 Task: Create a due date automation when advanced on, 2 days after a card is due add content with a name or a description ending with resume at 11:00 AM.
Action: Mouse moved to (983, 80)
Screenshot: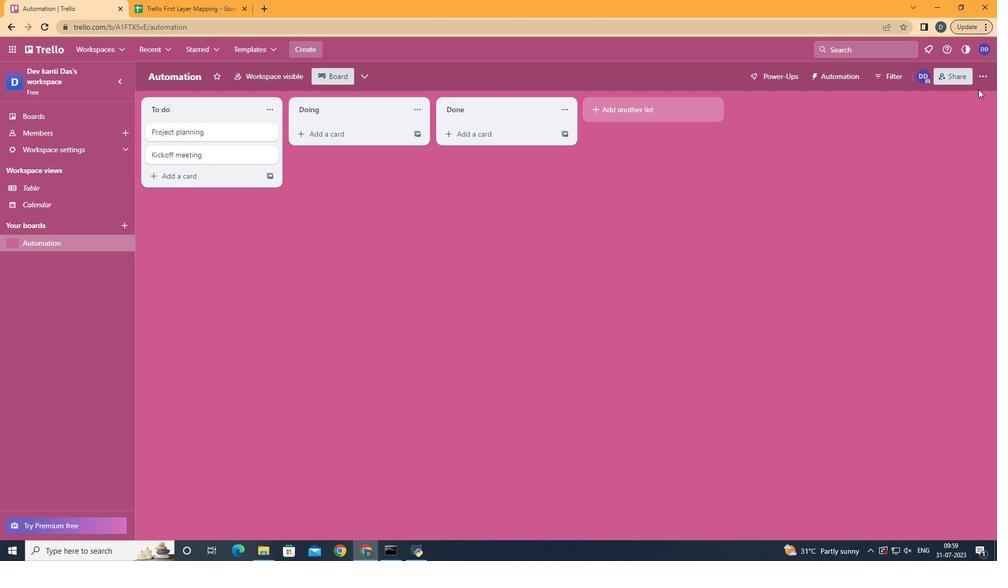 
Action: Mouse pressed left at (983, 80)
Screenshot: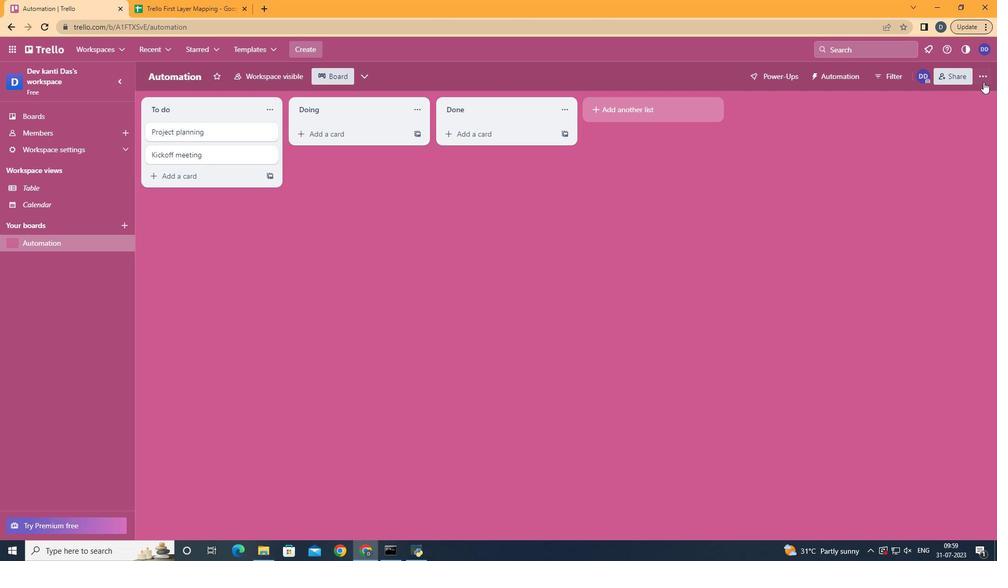 
Action: Mouse moved to (908, 209)
Screenshot: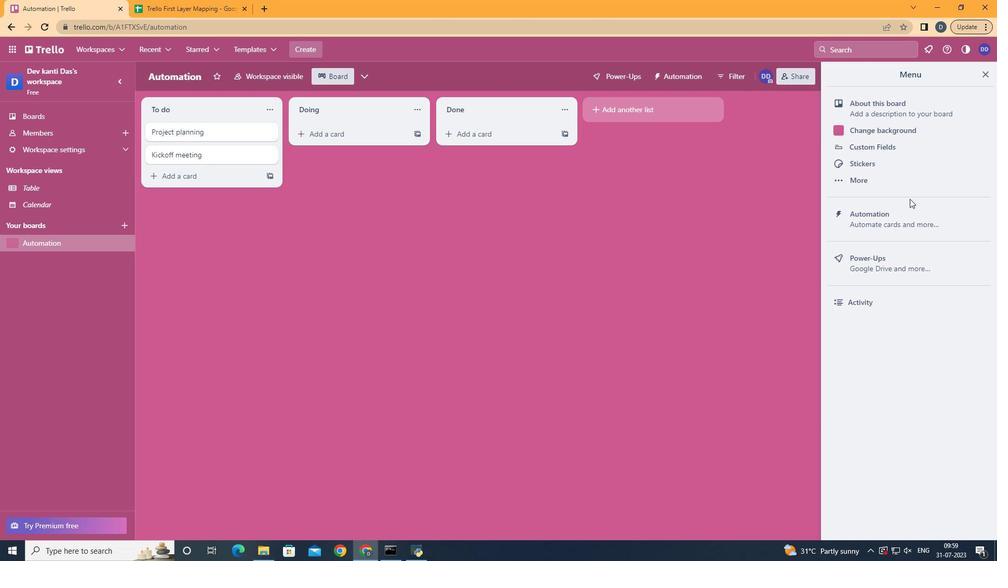 
Action: Mouse pressed left at (908, 209)
Screenshot: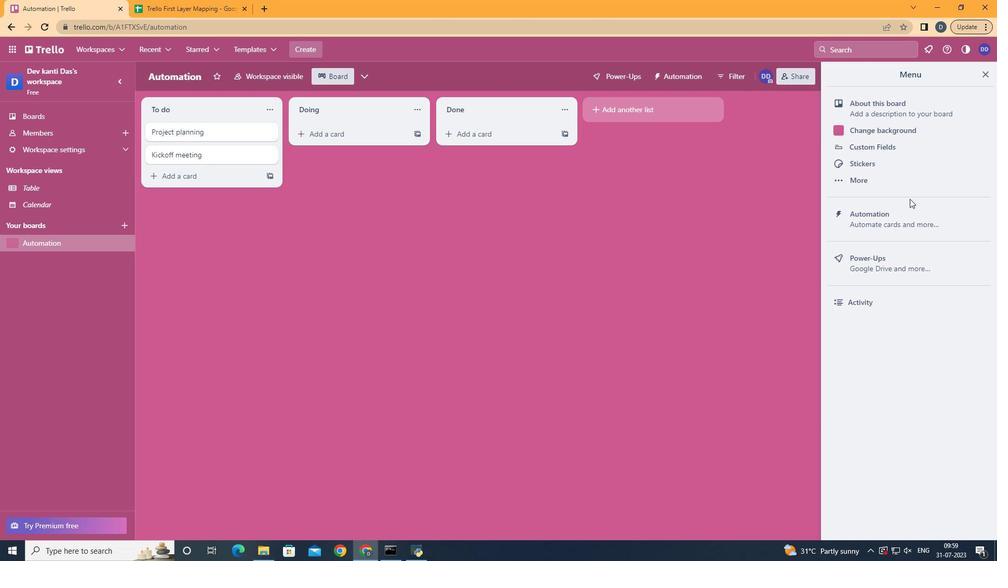 
Action: Mouse moved to (208, 205)
Screenshot: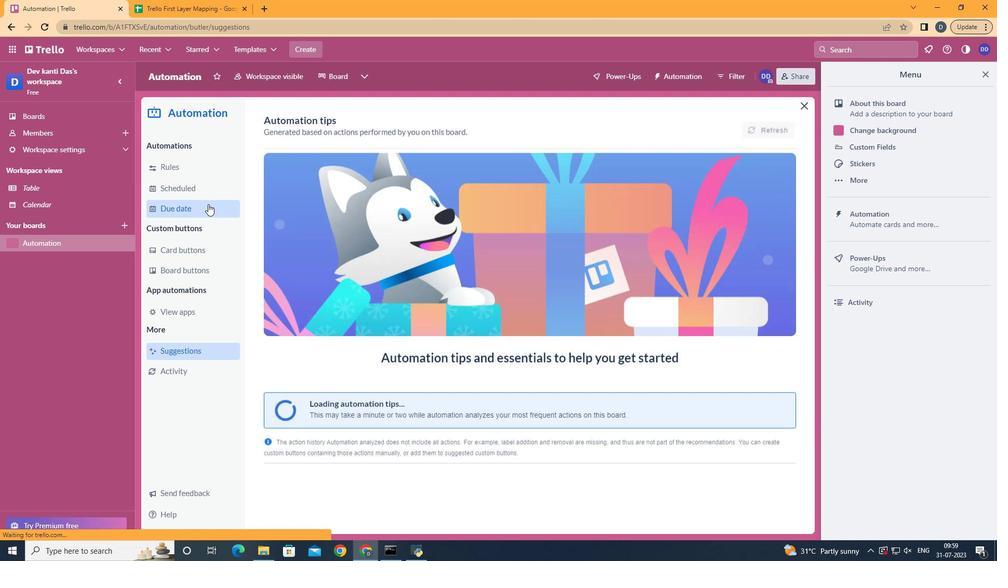 
Action: Mouse pressed left at (208, 205)
Screenshot: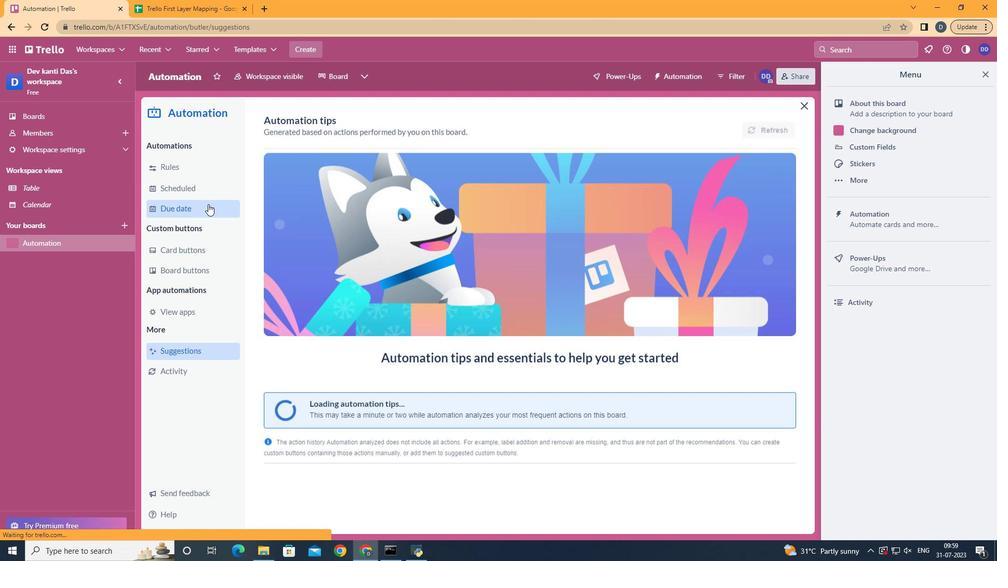 
Action: Mouse moved to (726, 125)
Screenshot: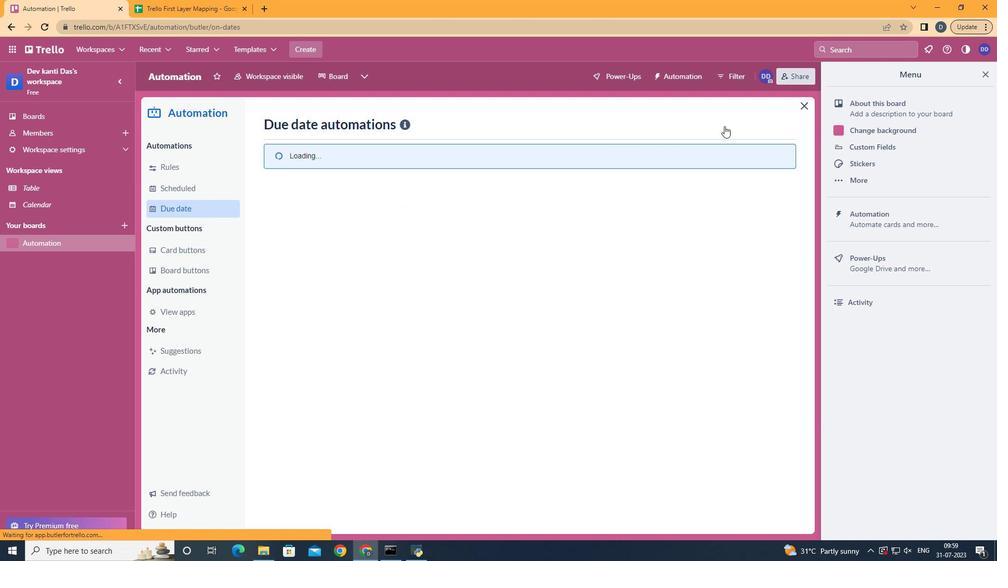 
Action: Mouse pressed left at (726, 125)
Screenshot: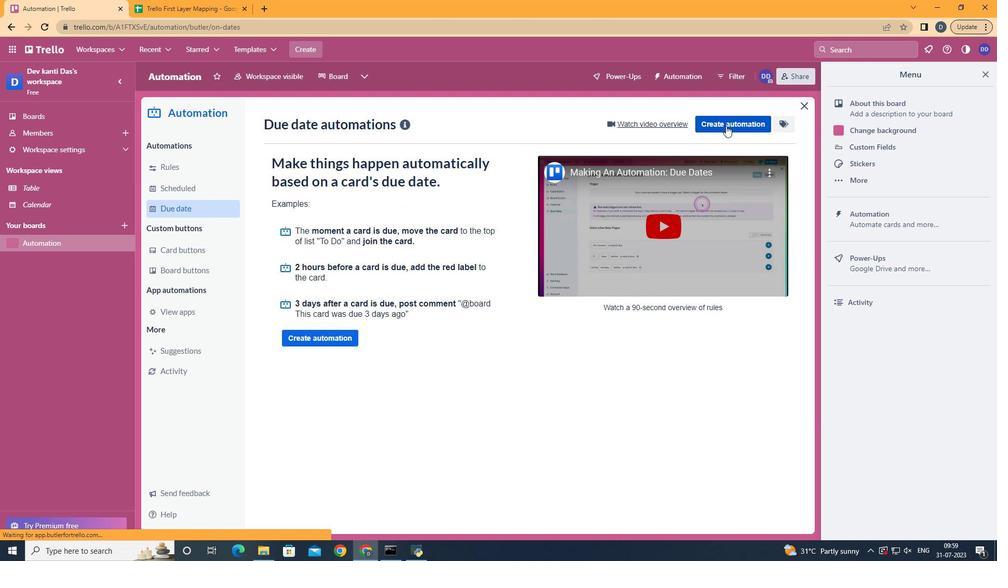 
Action: Mouse moved to (572, 230)
Screenshot: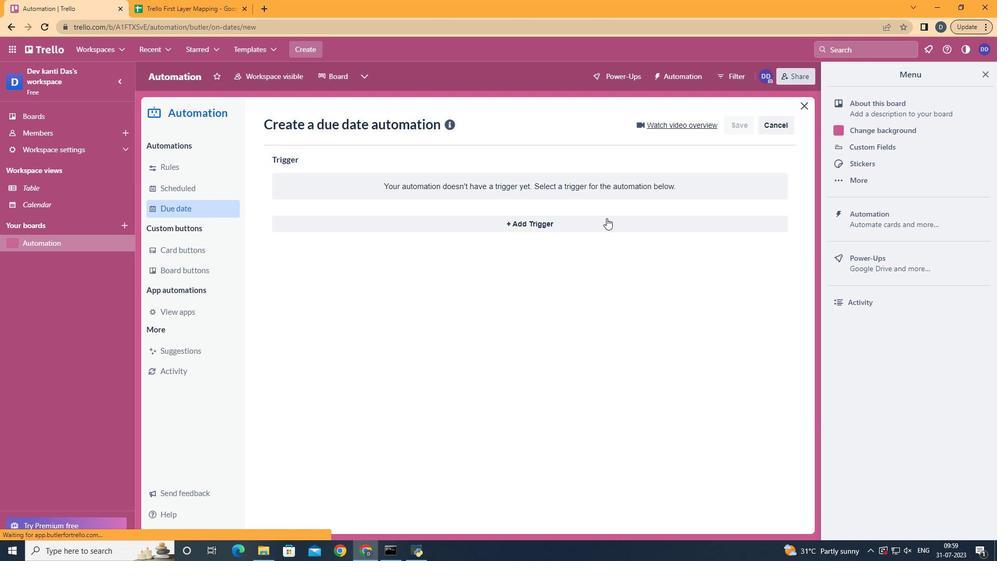 
Action: Mouse pressed left at (572, 230)
Screenshot: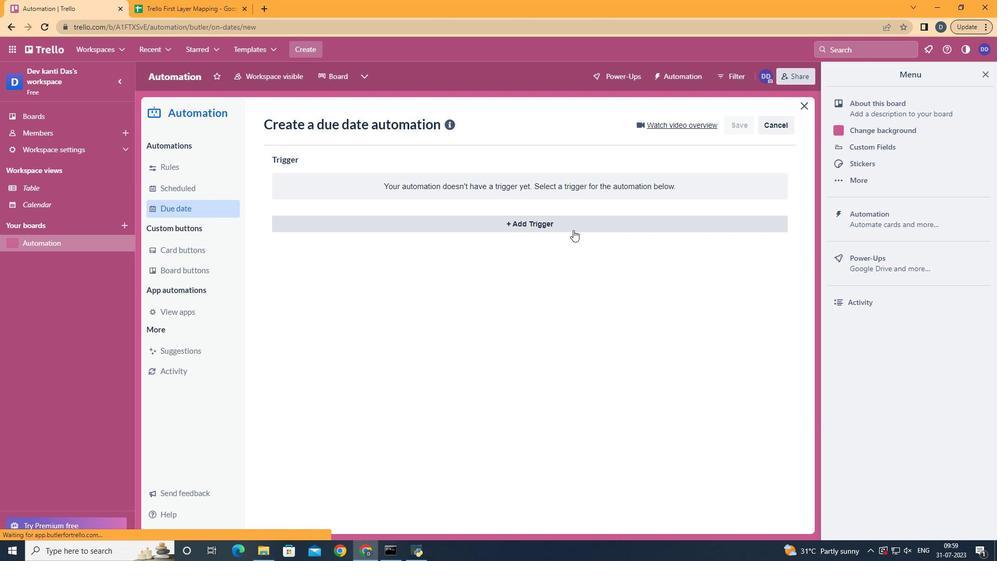 
Action: Mouse moved to (366, 430)
Screenshot: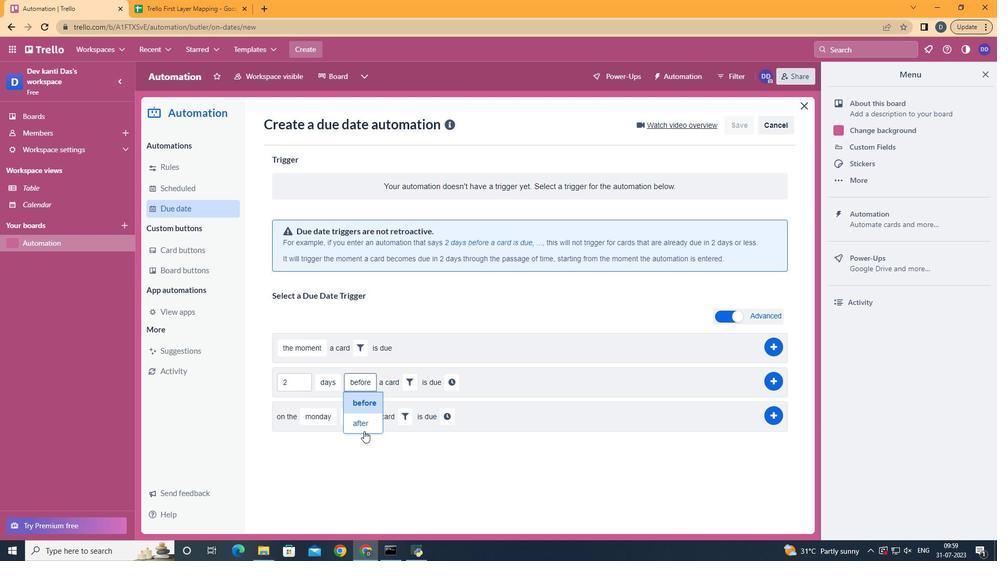 
Action: Mouse pressed left at (366, 430)
Screenshot: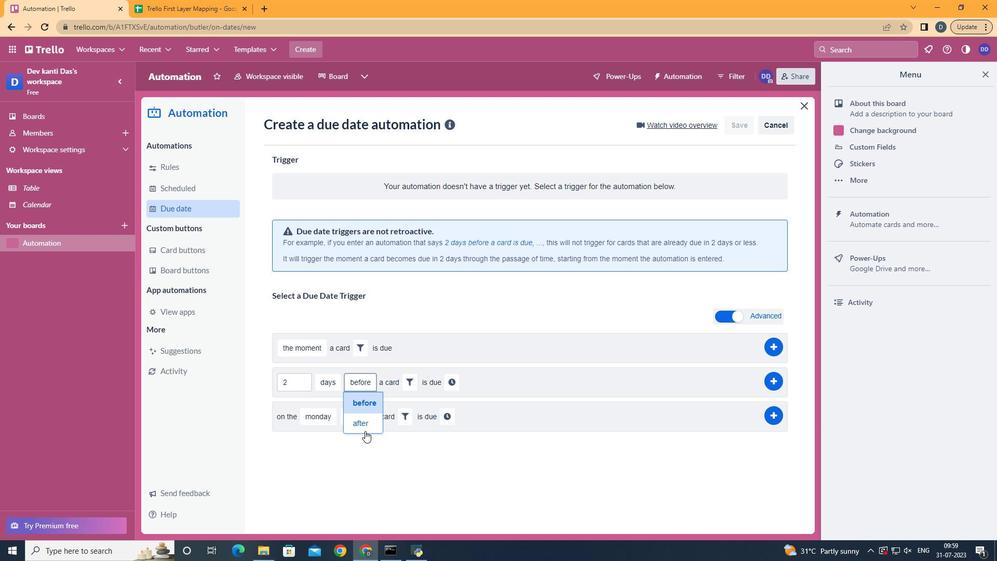 
Action: Mouse moved to (408, 385)
Screenshot: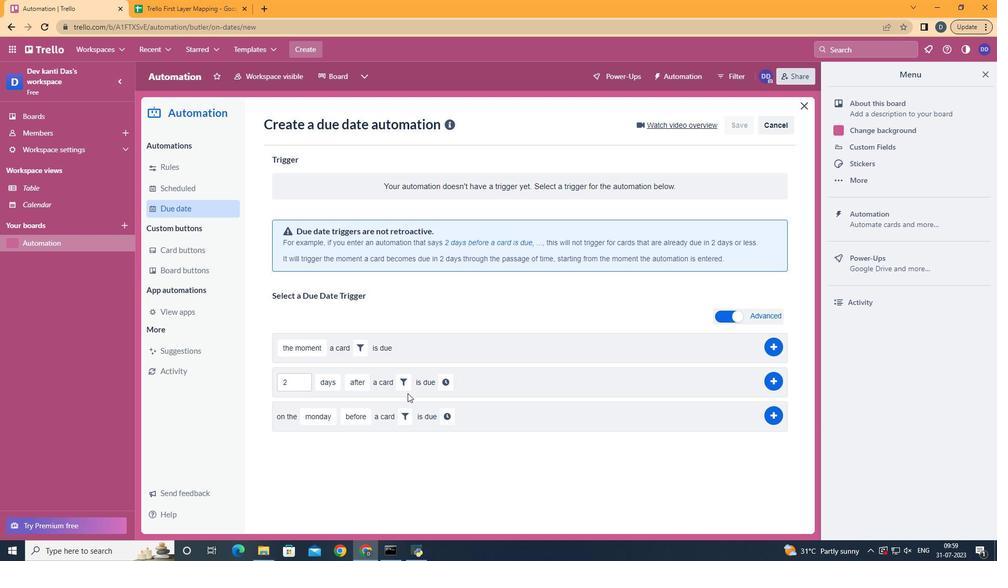
Action: Mouse pressed left at (408, 385)
Screenshot: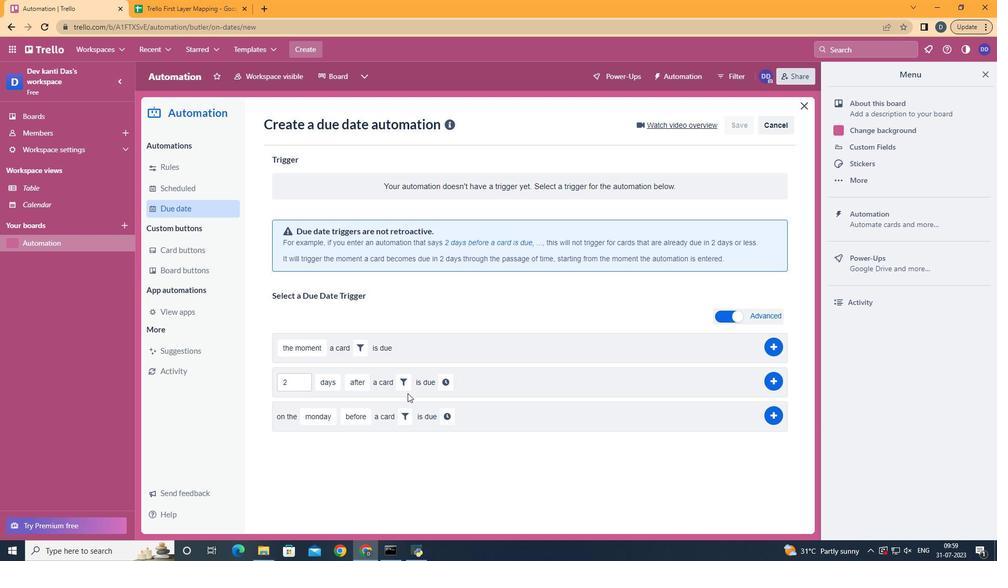
Action: Mouse moved to (544, 412)
Screenshot: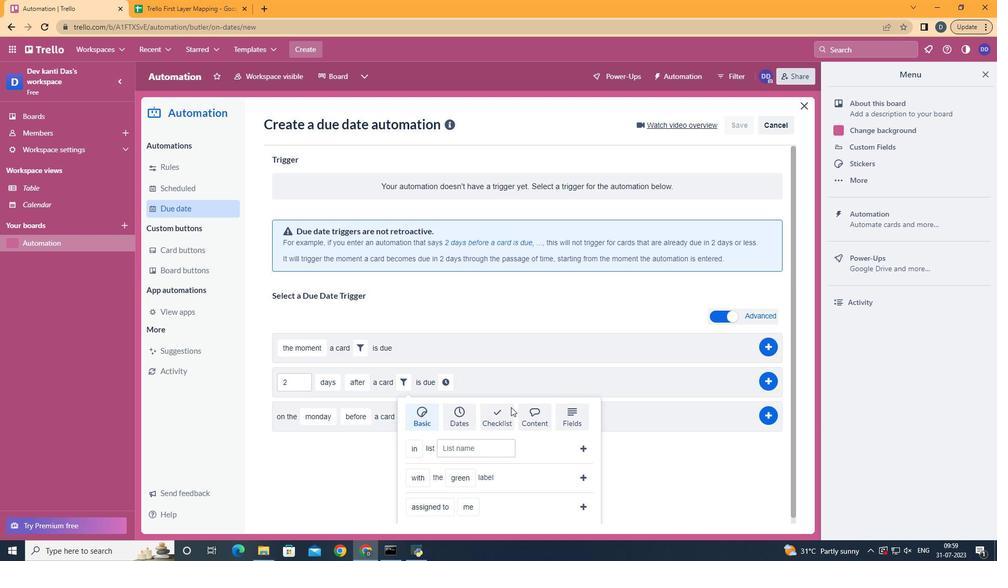 
Action: Mouse pressed left at (544, 412)
Screenshot: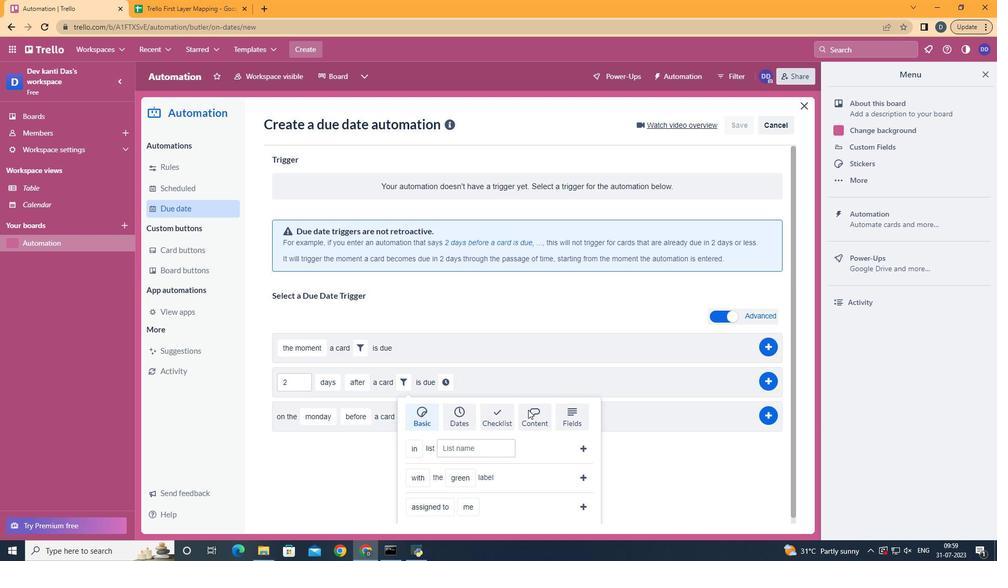 
Action: Mouse moved to (440, 508)
Screenshot: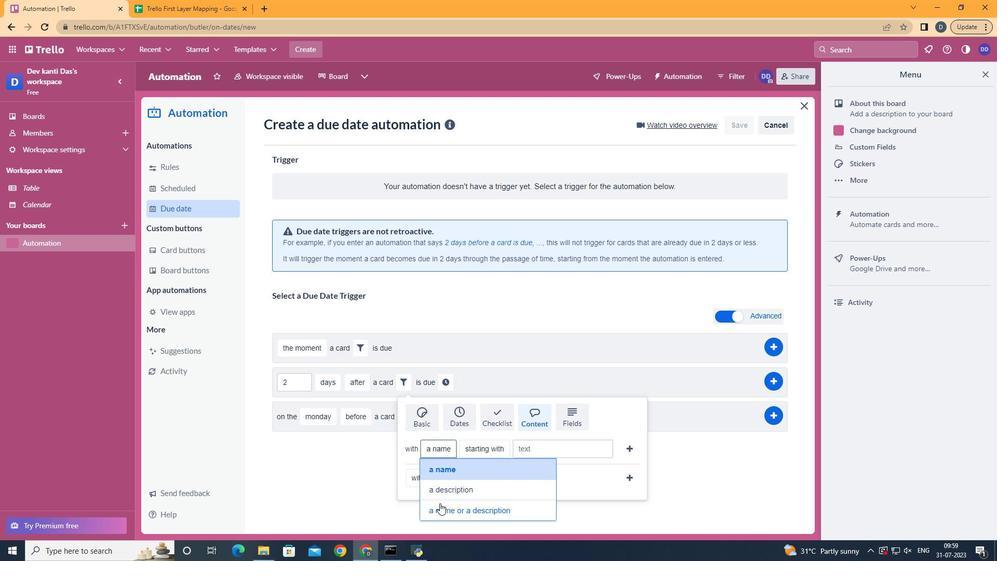 
Action: Mouse pressed left at (440, 508)
Screenshot: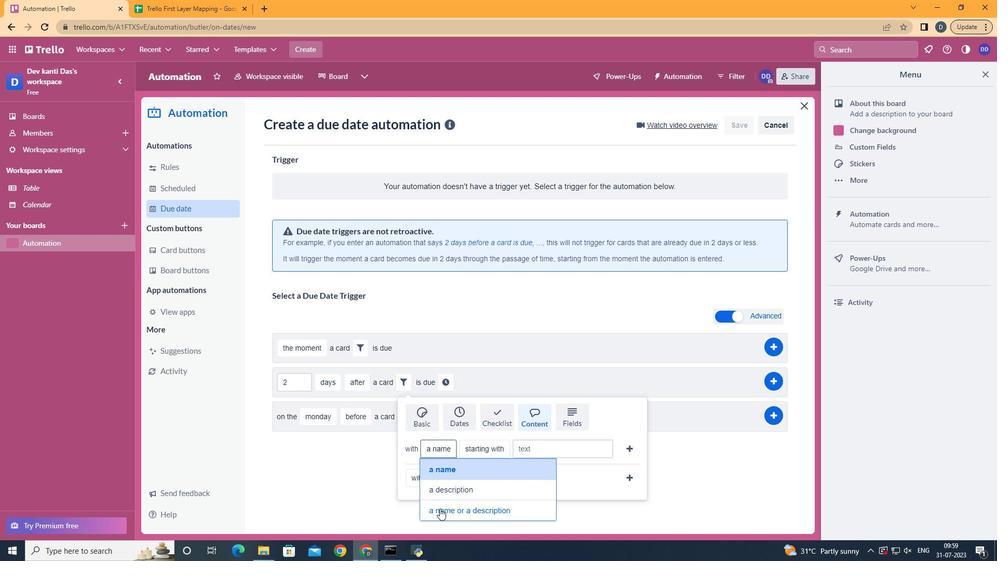 
Action: Mouse moved to (568, 342)
Screenshot: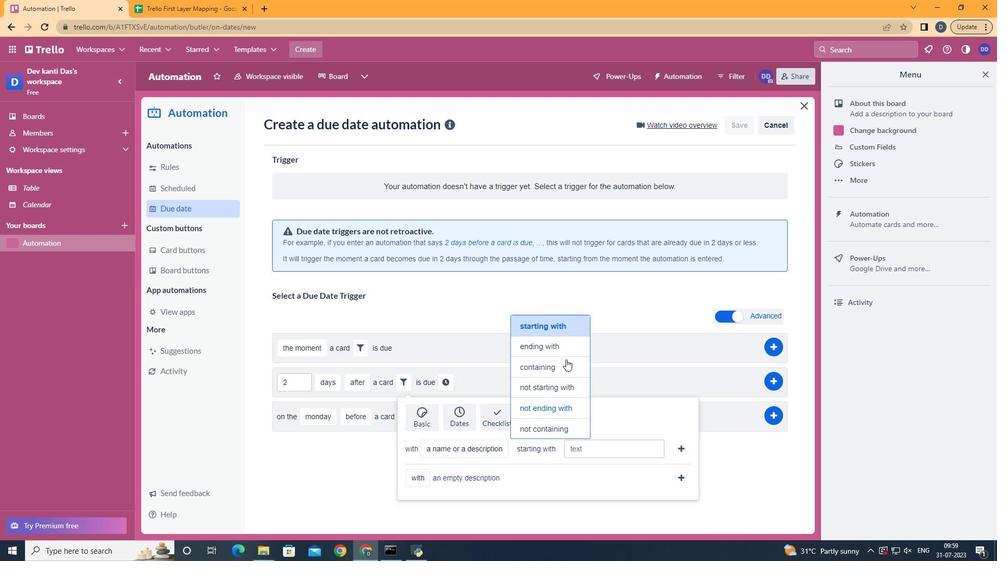 
Action: Mouse pressed left at (568, 342)
Screenshot: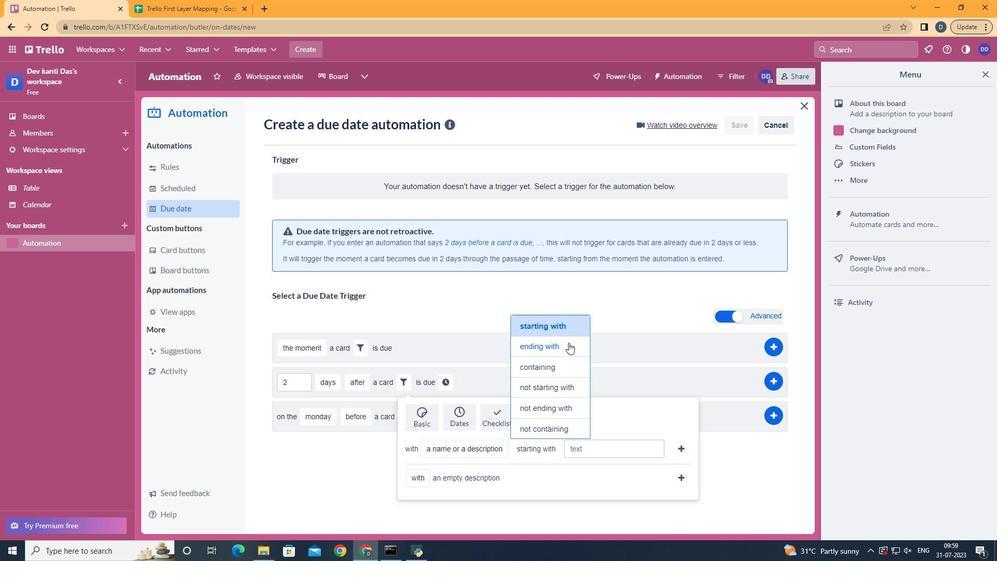 
Action: Mouse moved to (597, 452)
Screenshot: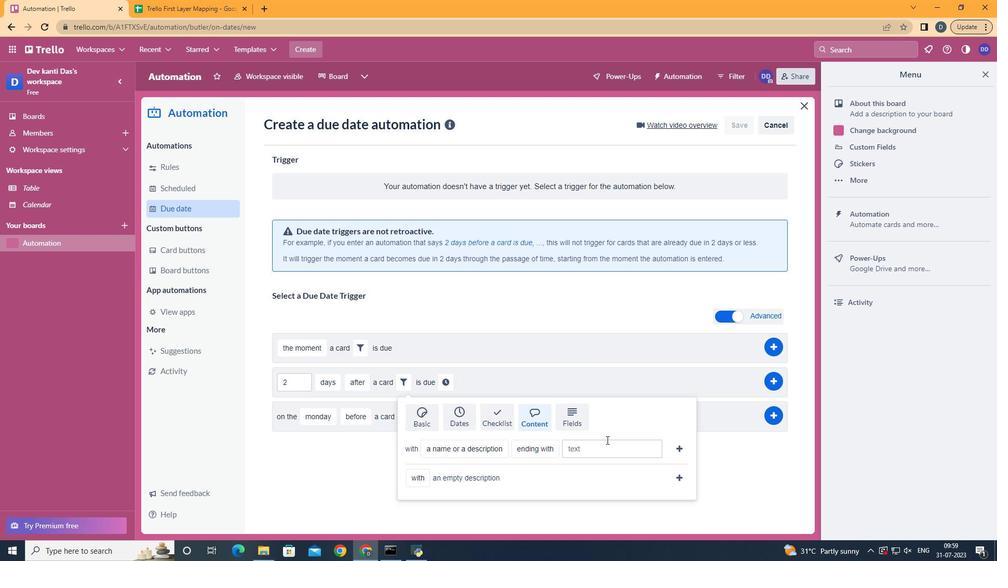 
Action: Mouse pressed left at (597, 452)
Screenshot: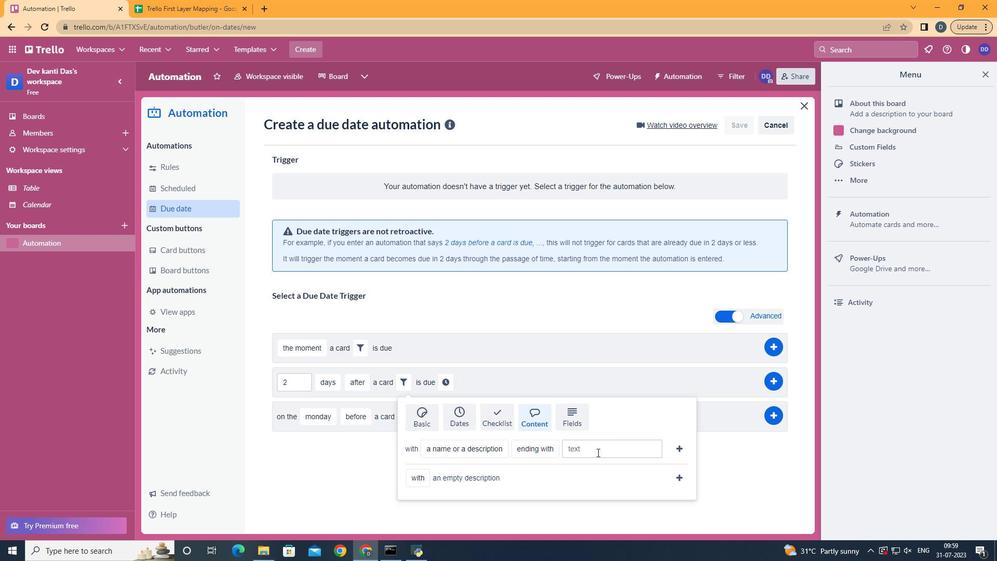 
Action: Key pressed resume
Screenshot: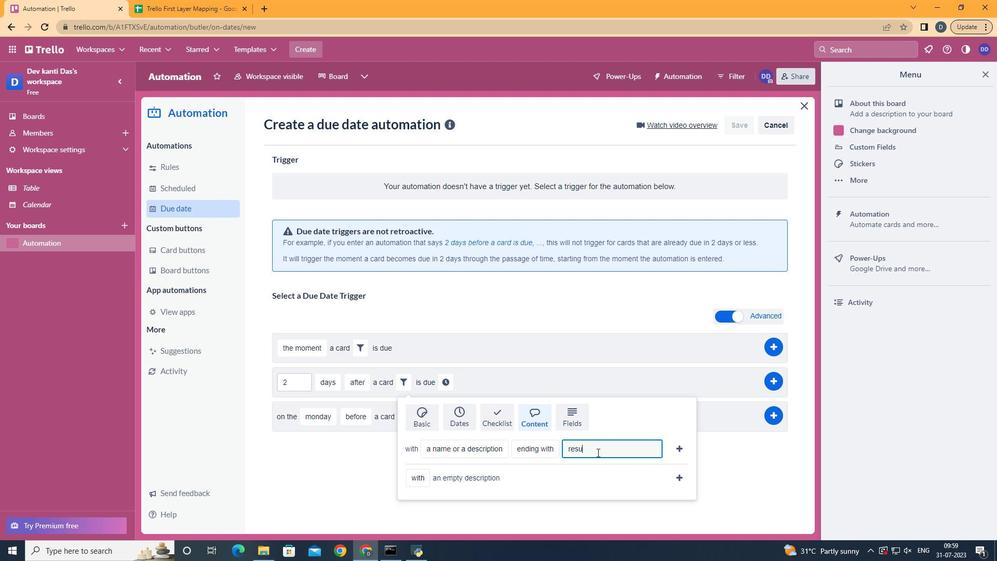 
Action: Mouse moved to (683, 446)
Screenshot: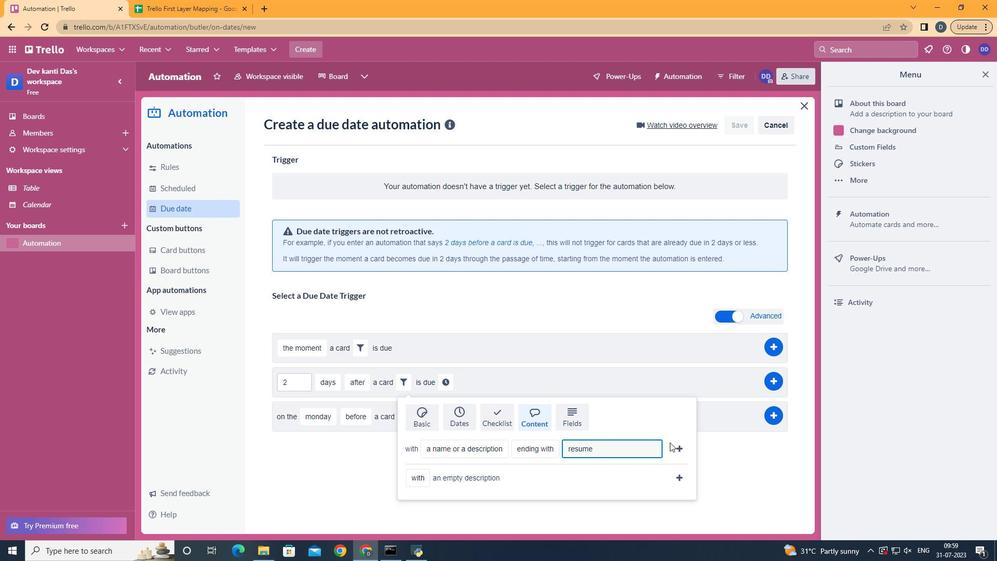 
Action: Mouse pressed left at (683, 446)
Screenshot: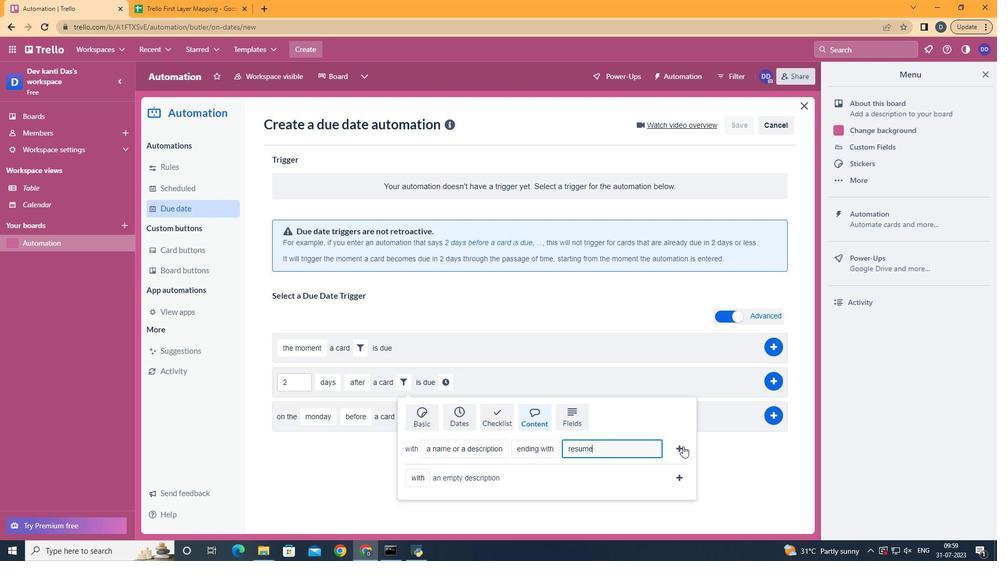 
Action: Mouse moved to (637, 383)
Screenshot: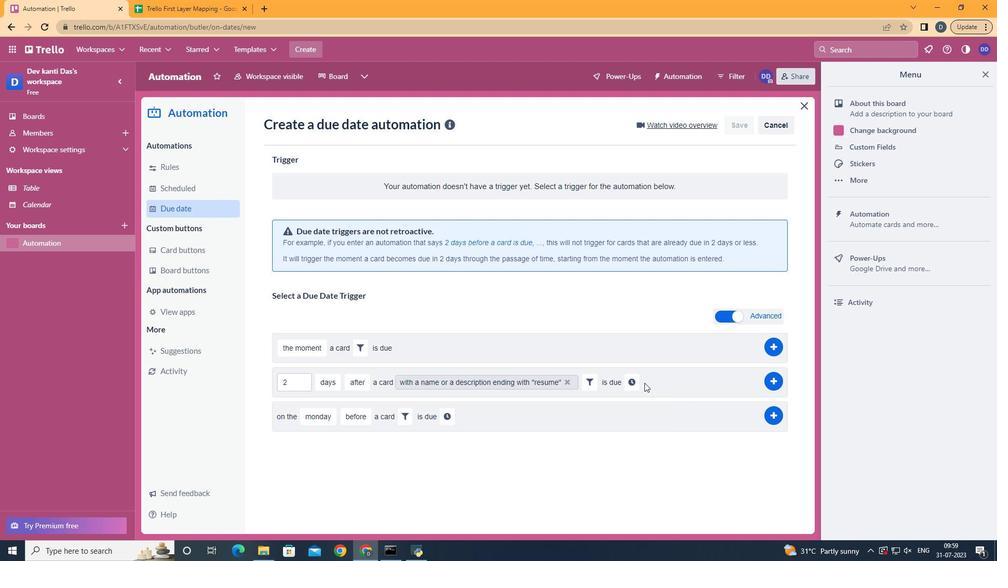 
Action: Mouse pressed left at (637, 383)
Screenshot: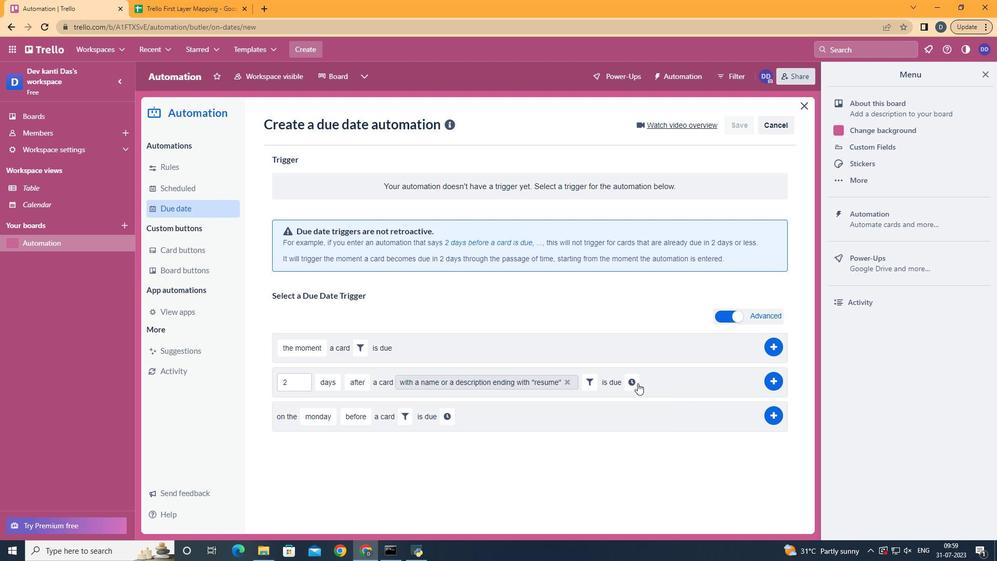 
Action: Mouse moved to (666, 387)
Screenshot: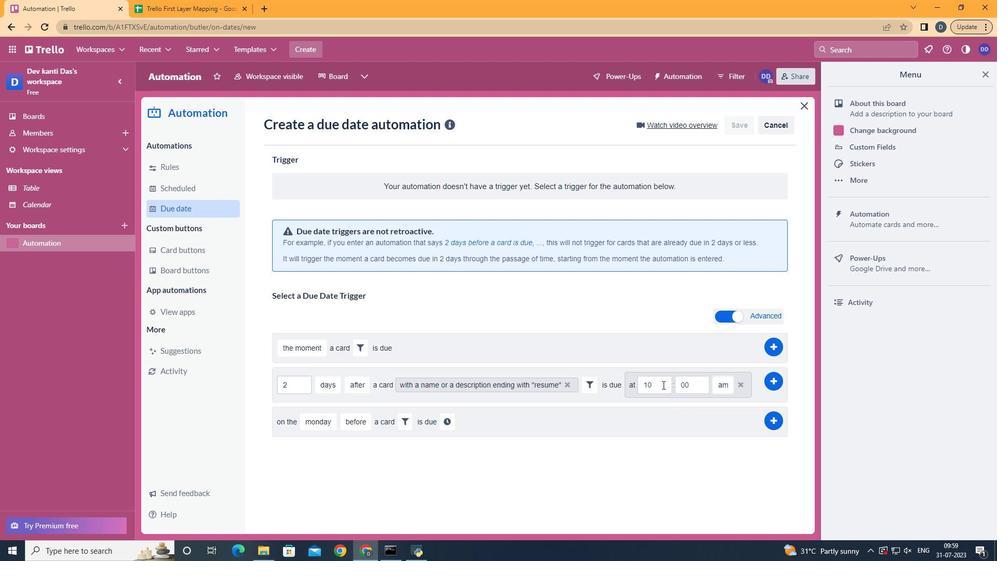 
Action: Mouse pressed left at (666, 387)
Screenshot: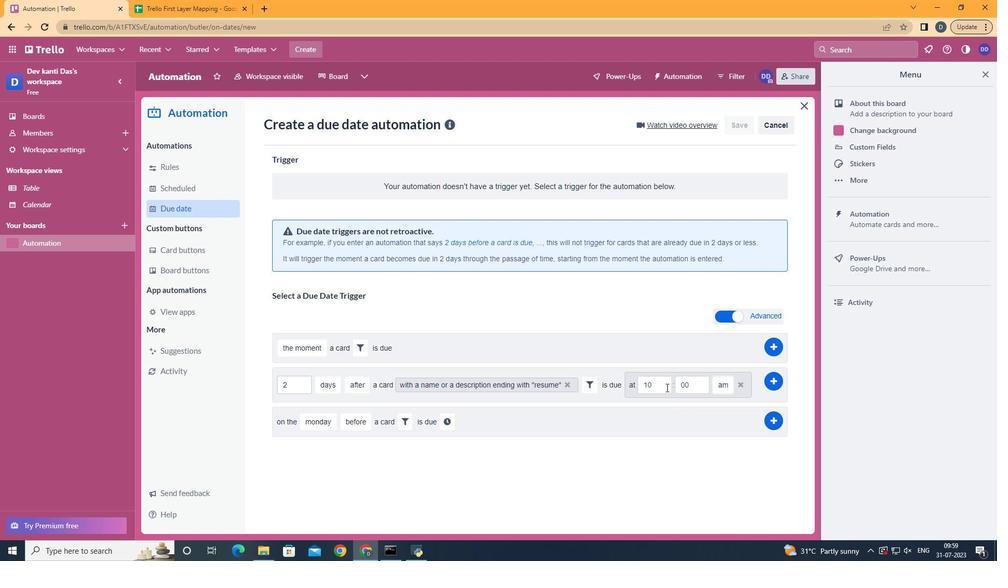 
Action: Key pressed <Key.backspace><Key.backspace>11
Screenshot: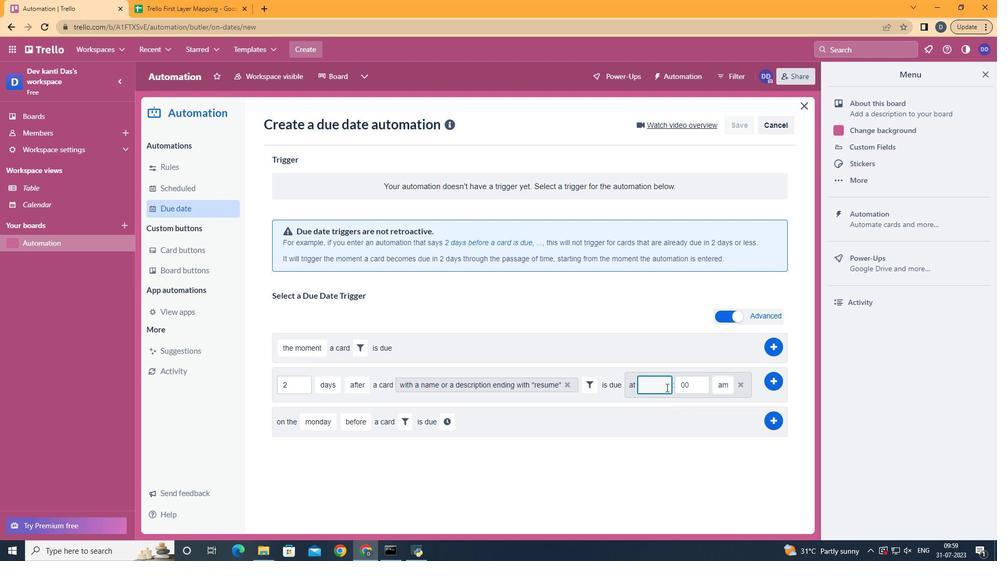 
Action: Mouse moved to (727, 407)
Screenshot: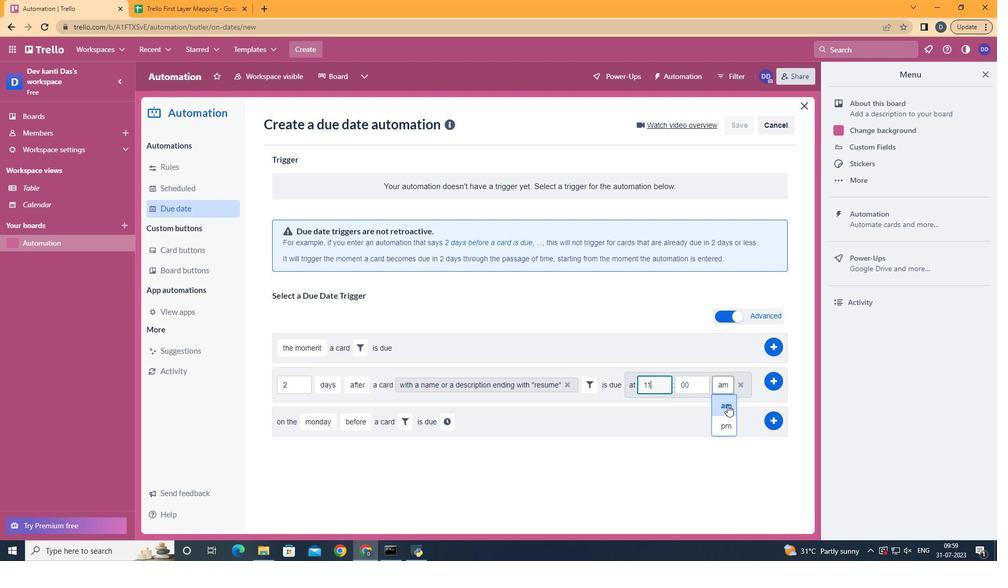 
Action: Mouse pressed left at (727, 407)
Screenshot: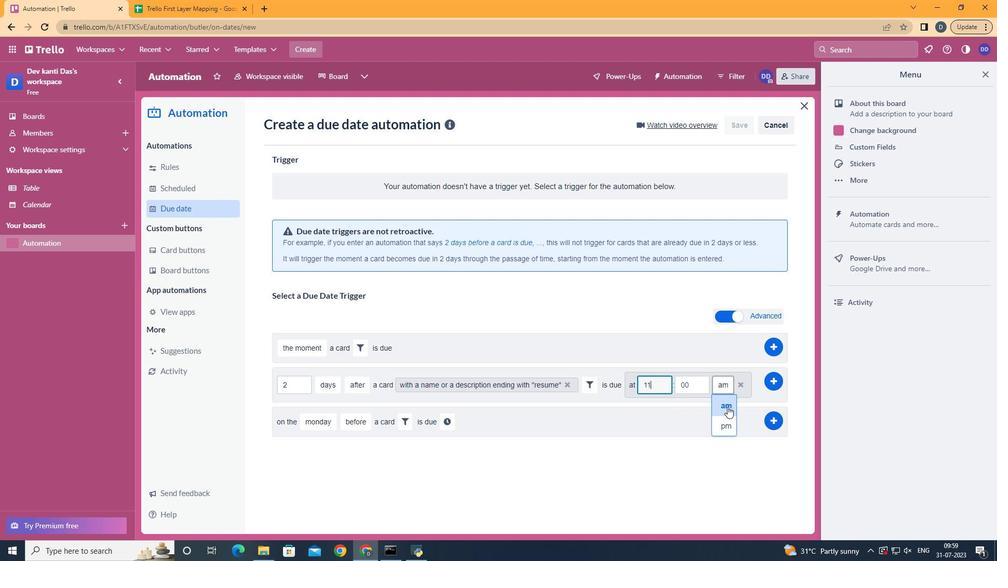 
